 Task: Create a due date automation trigger when advanced on, on the monday of the week before a card is due add content with a name containing resume at 11:00 AM.
Action: Mouse moved to (1002, 73)
Screenshot: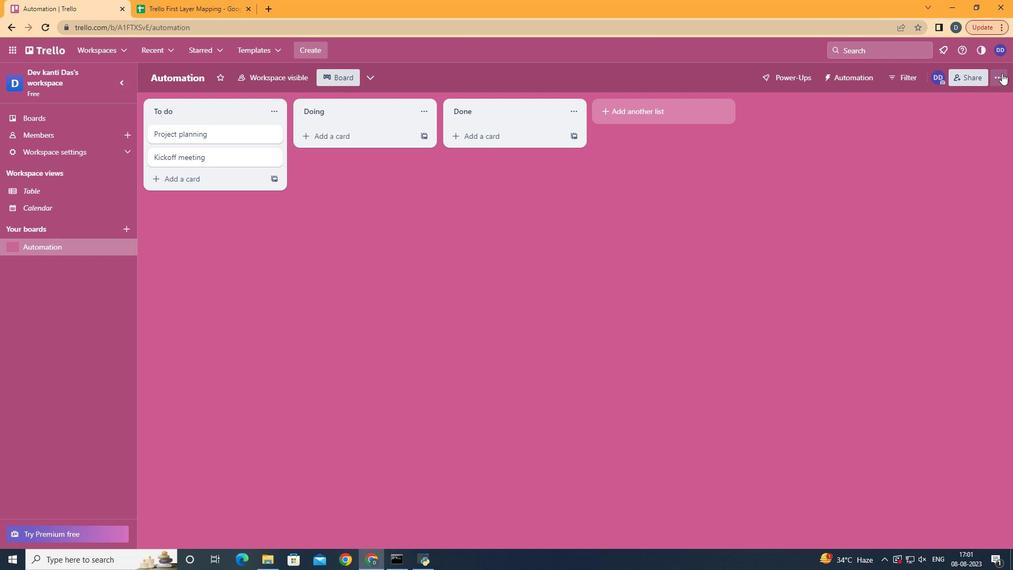 
Action: Mouse pressed left at (1002, 73)
Screenshot: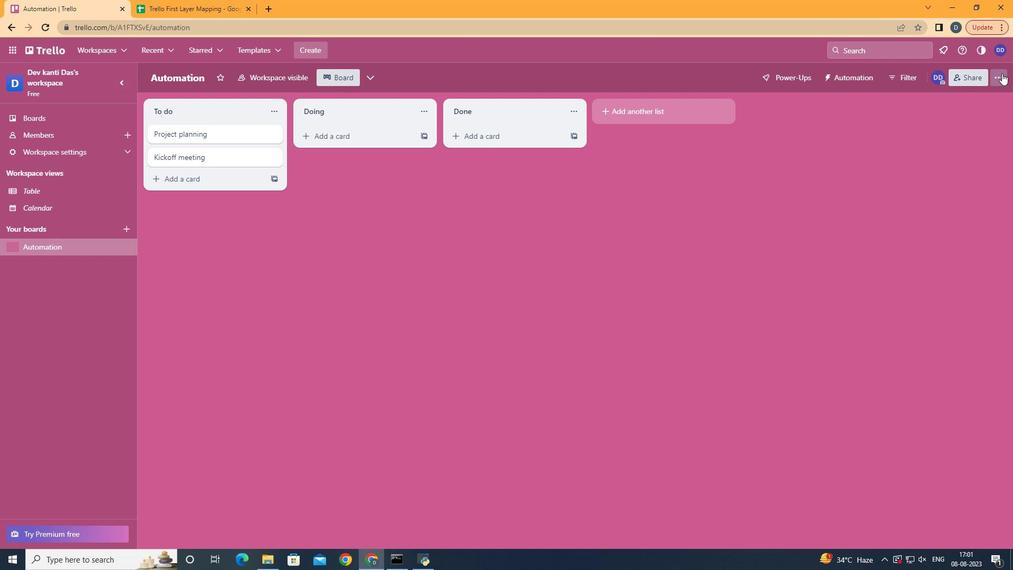 
Action: Mouse moved to (930, 215)
Screenshot: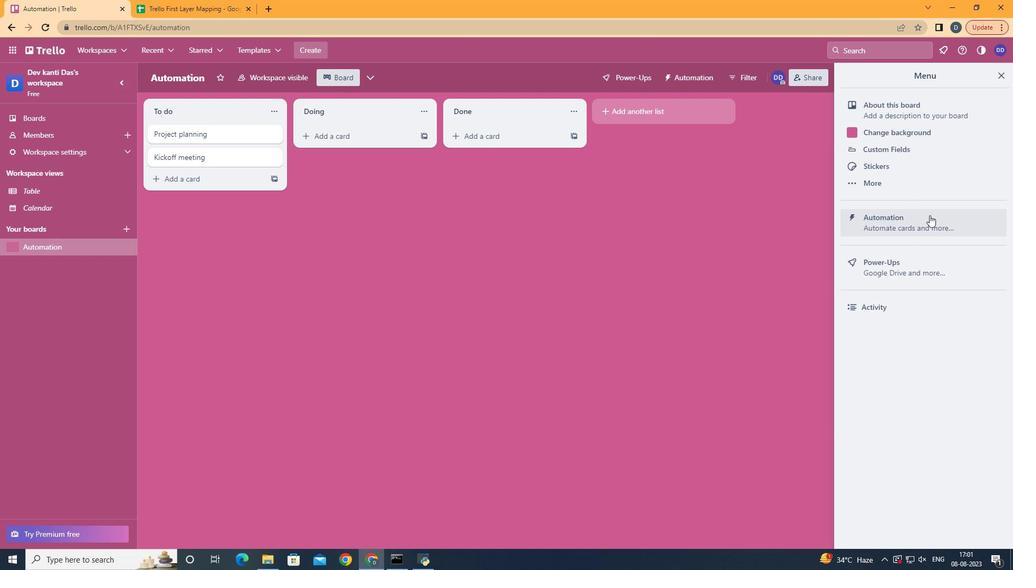 
Action: Mouse pressed left at (930, 215)
Screenshot: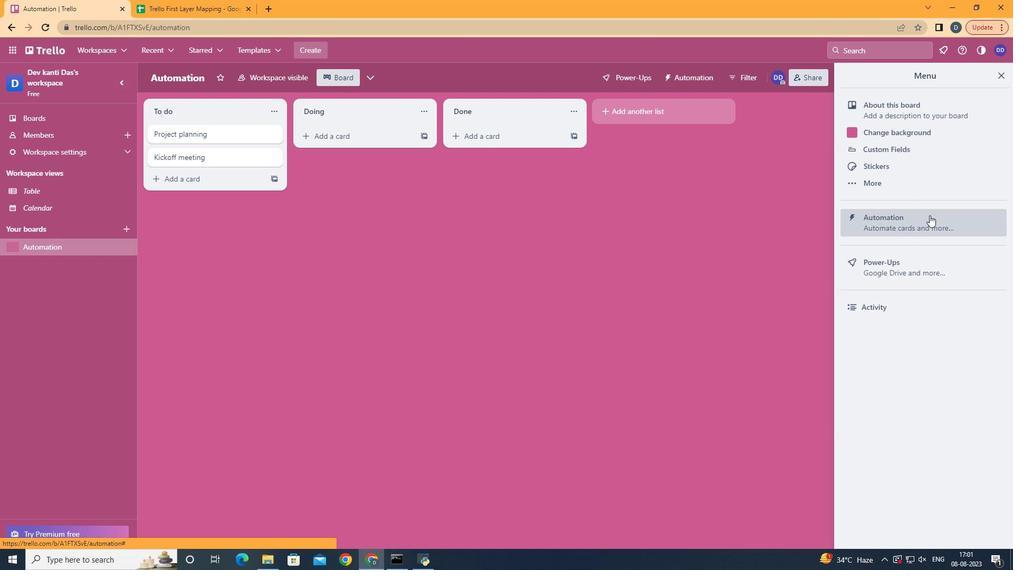 
Action: Mouse moved to (186, 214)
Screenshot: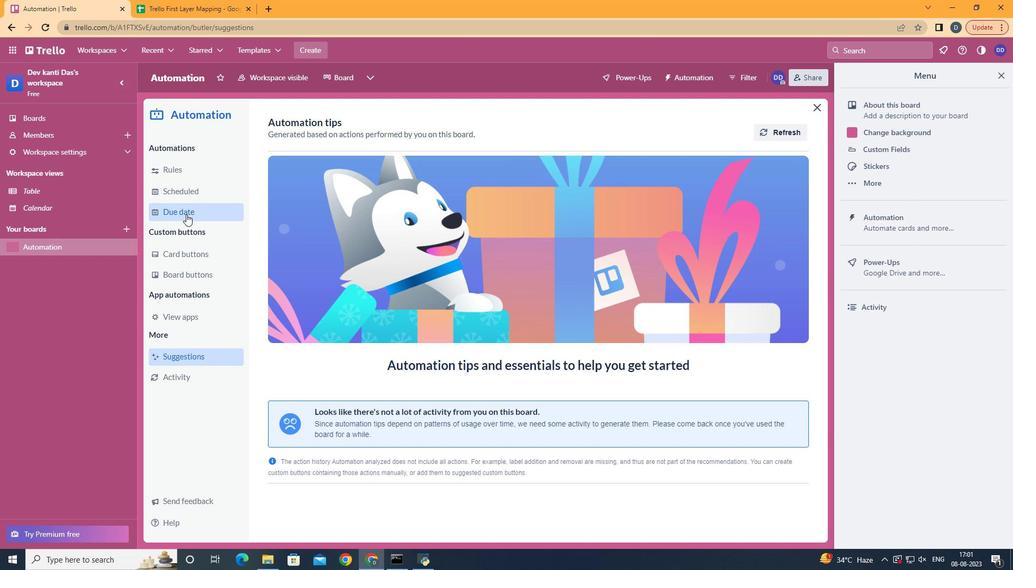 
Action: Mouse pressed left at (186, 214)
Screenshot: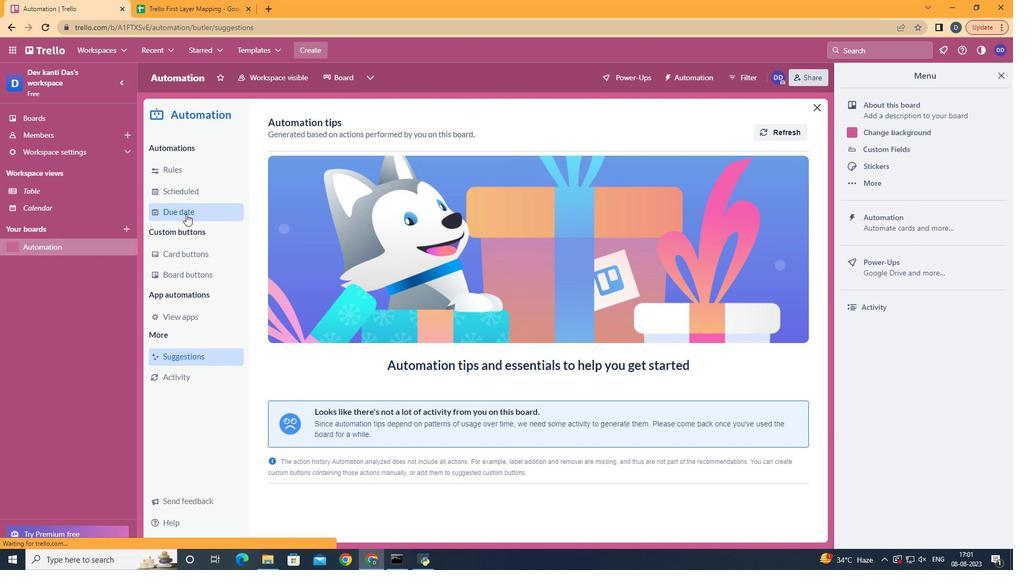 
Action: Mouse moved to (747, 126)
Screenshot: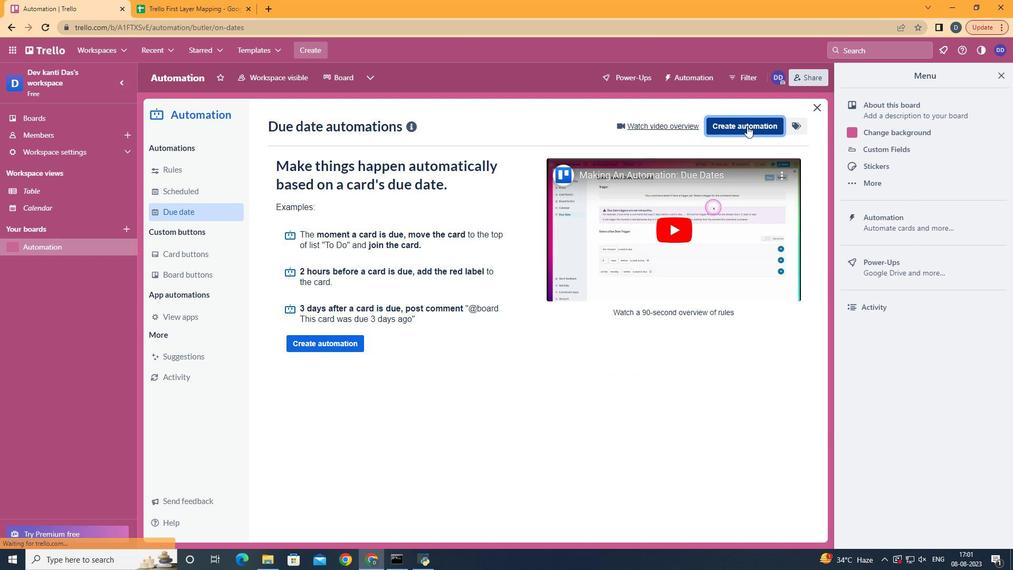 
Action: Mouse pressed left at (747, 126)
Screenshot: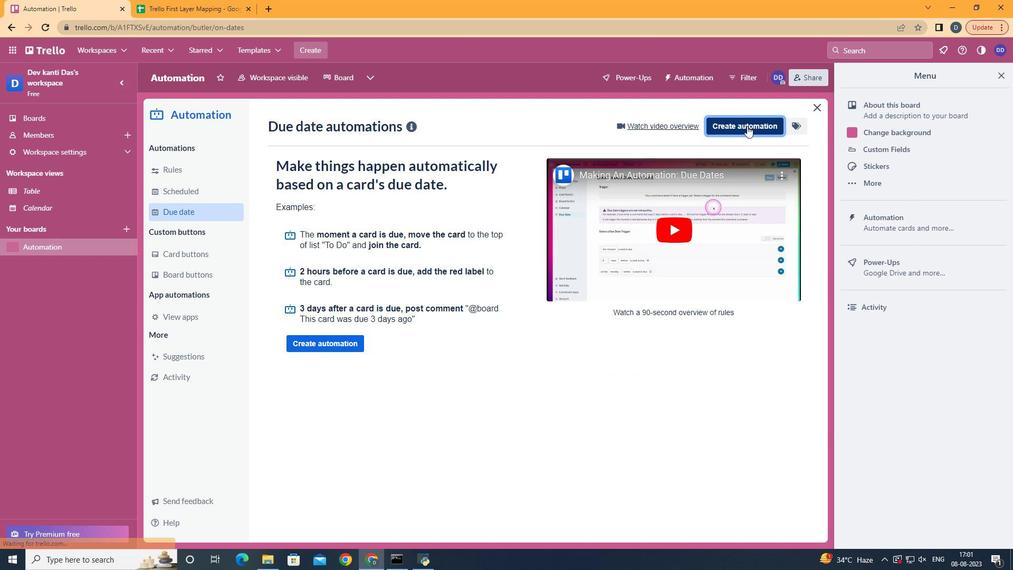 
Action: Mouse moved to (554, 223)
Screenshot: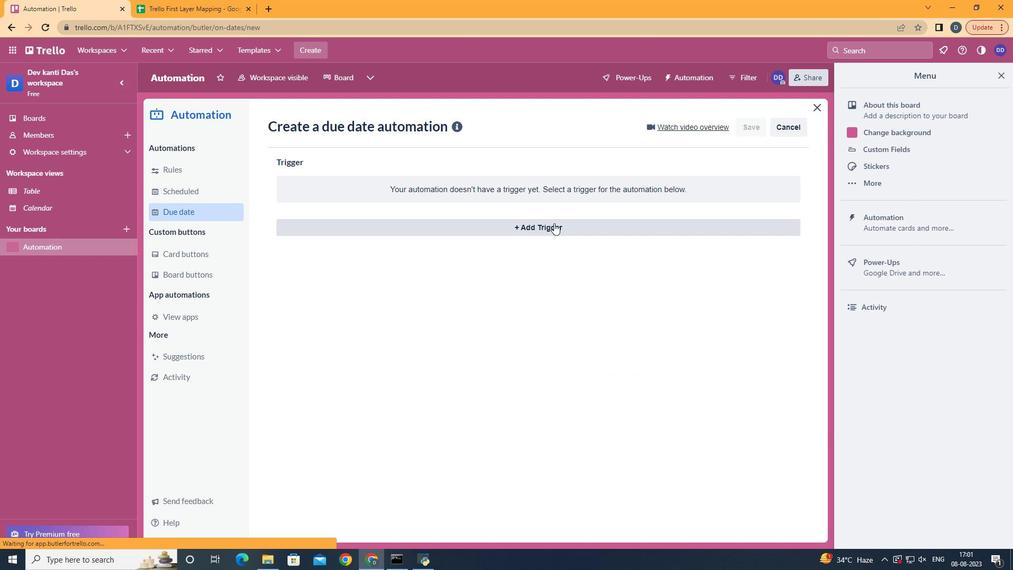 
Action: Mouse pressed left at (554, 223)
Screenshot: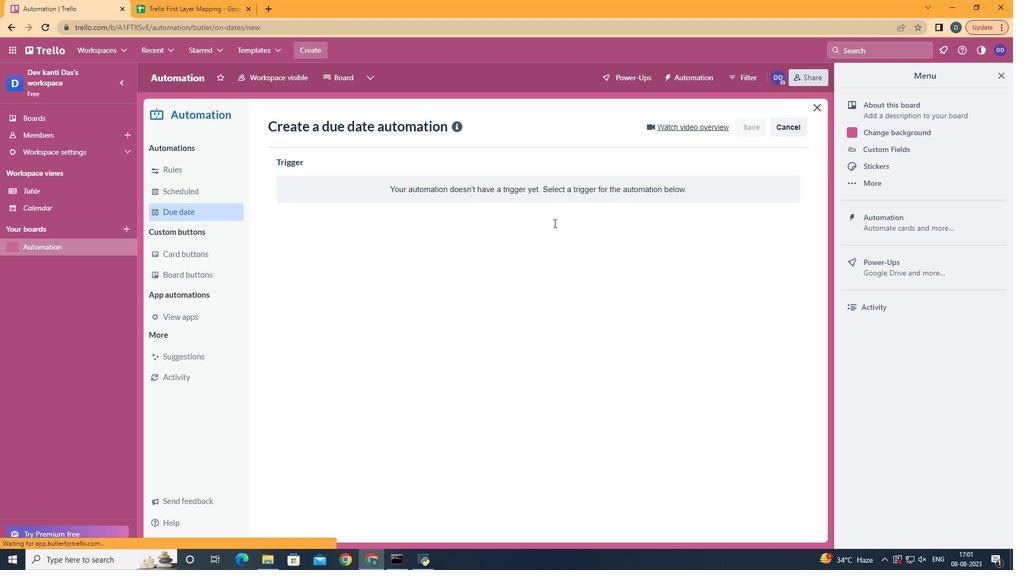 
Action: Mouse moved to (381, 501)
Screenshot: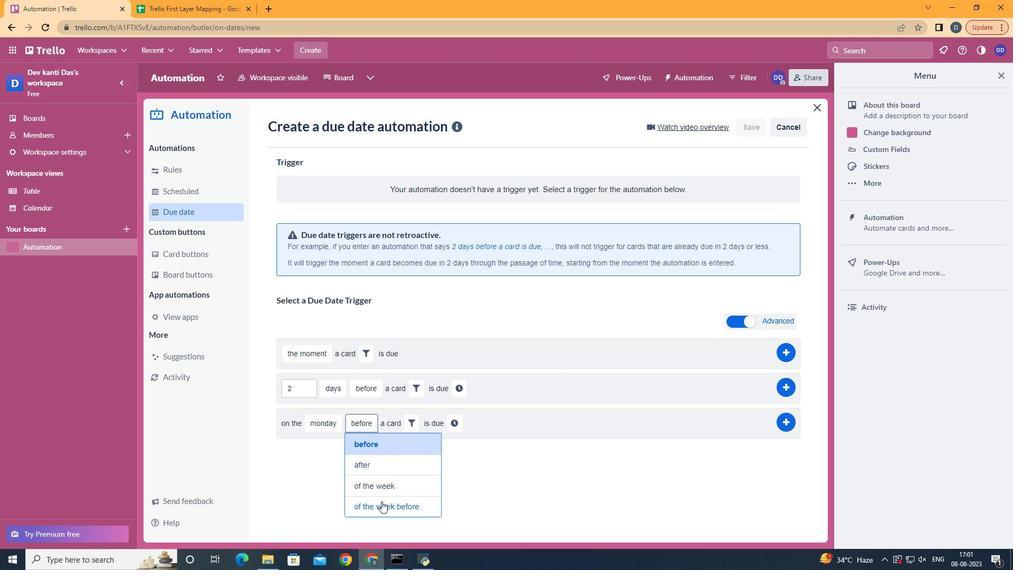 
Action: Mouse pressed left at (381, 501)
Screenshot: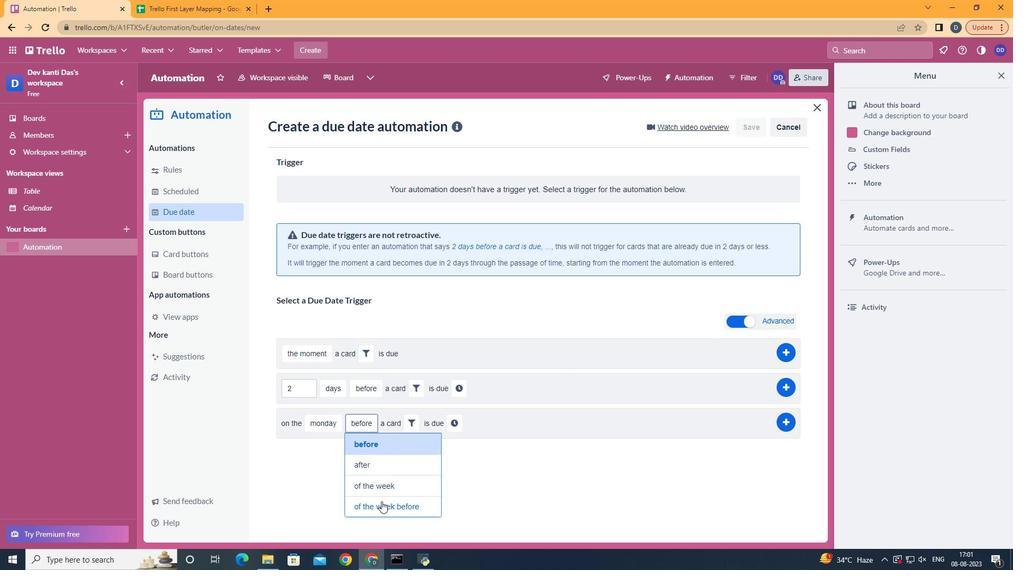
Action: Mouse moved to (452, 426)
Screenshot: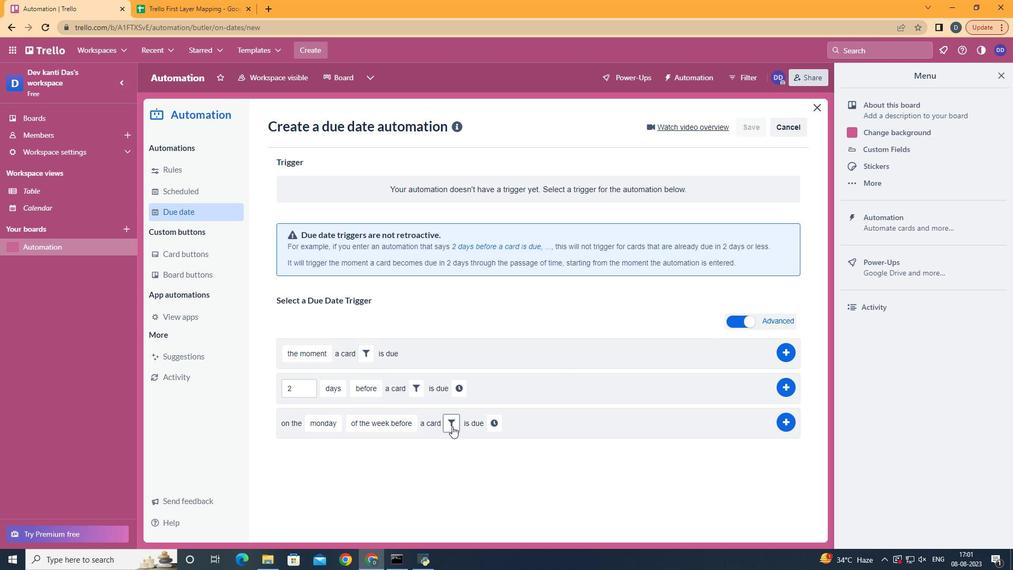 
Action: Mouse pressed left at (452, 426)
Screenshot: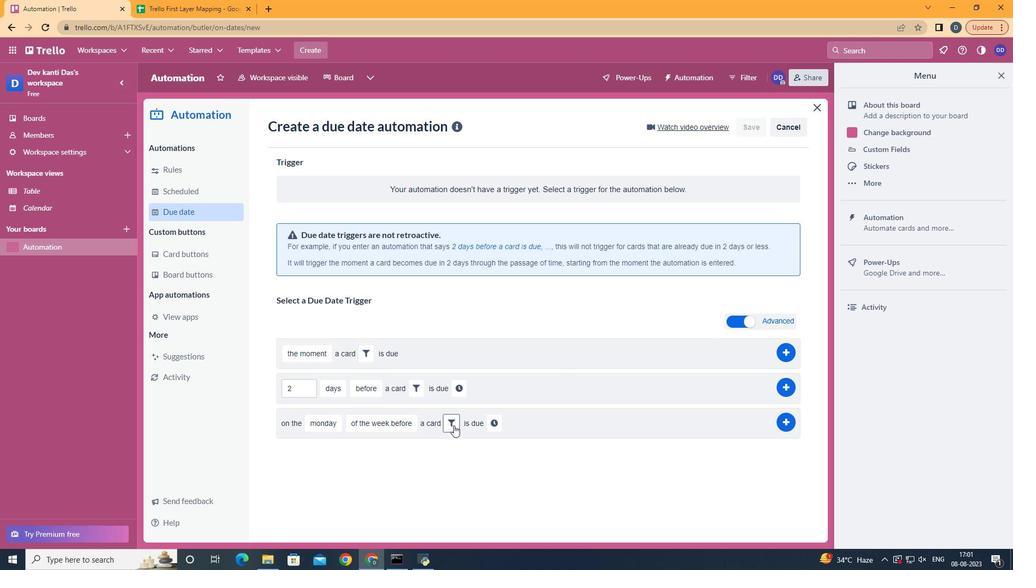 
Action: Mouse moved to (594, 455)
Screenshot: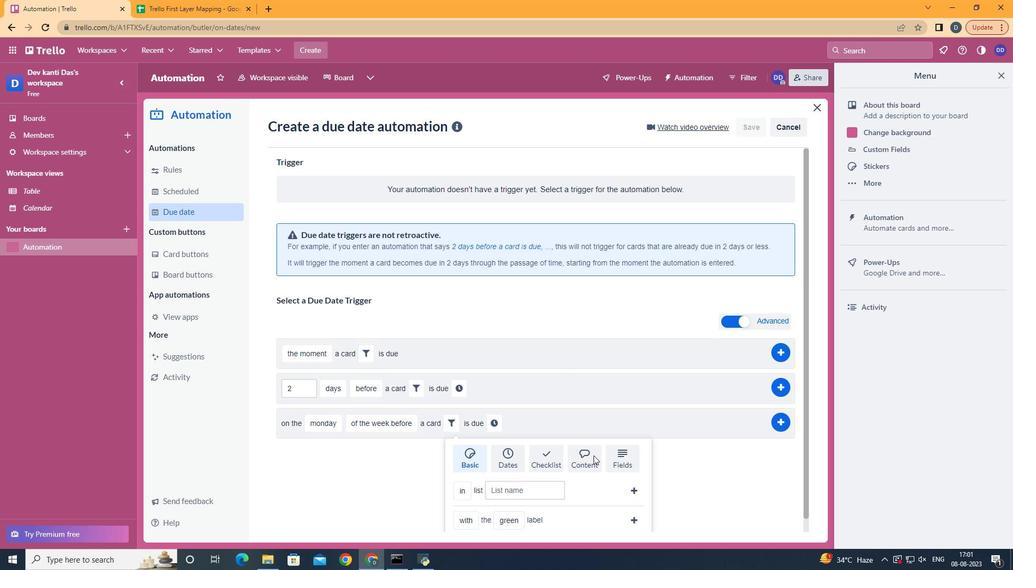 
Action: Mouse pressed left at (594, 455)
Screenshot: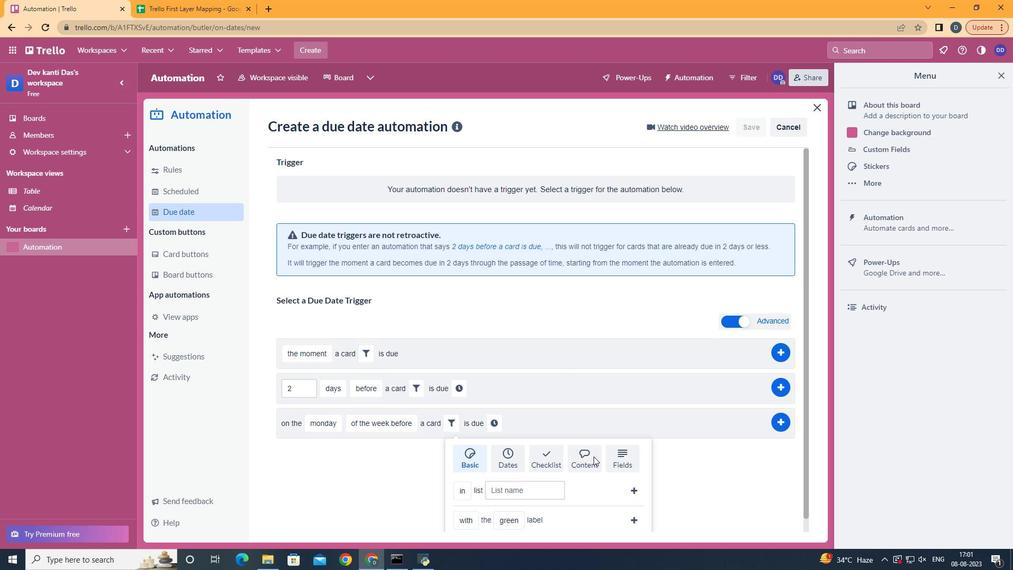 
Action: Mouse moved to (507, 423)
Screenshot: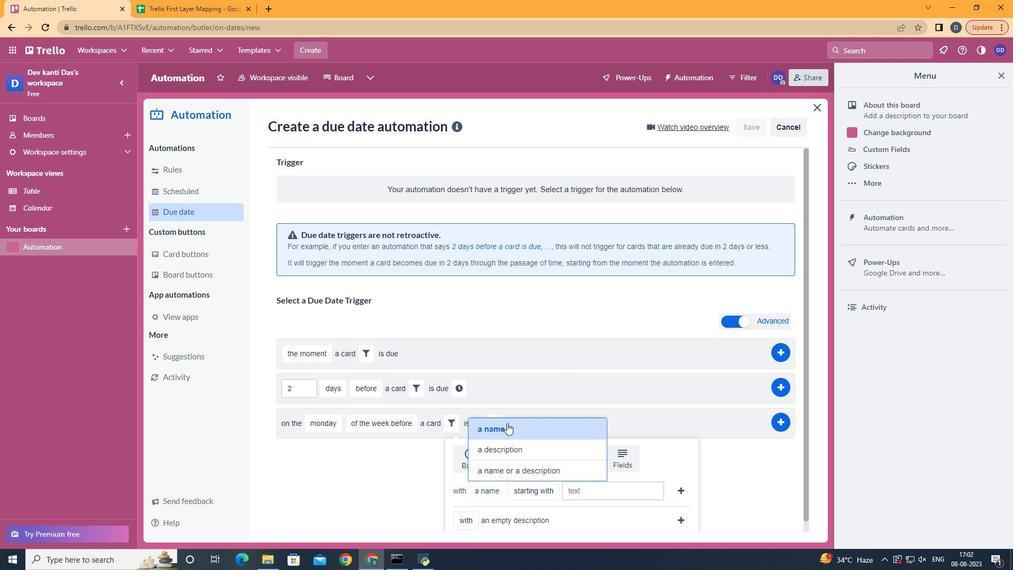 
Action: Mouse pressed left at (507, 423)
Screenshot: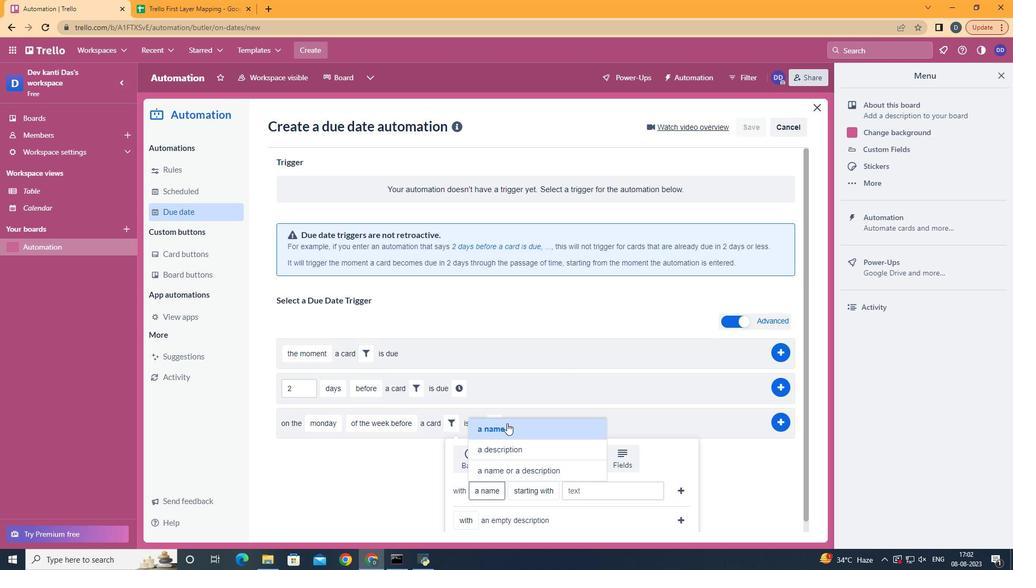 
Action: Mouse moved to (554, 404)
Screenshot: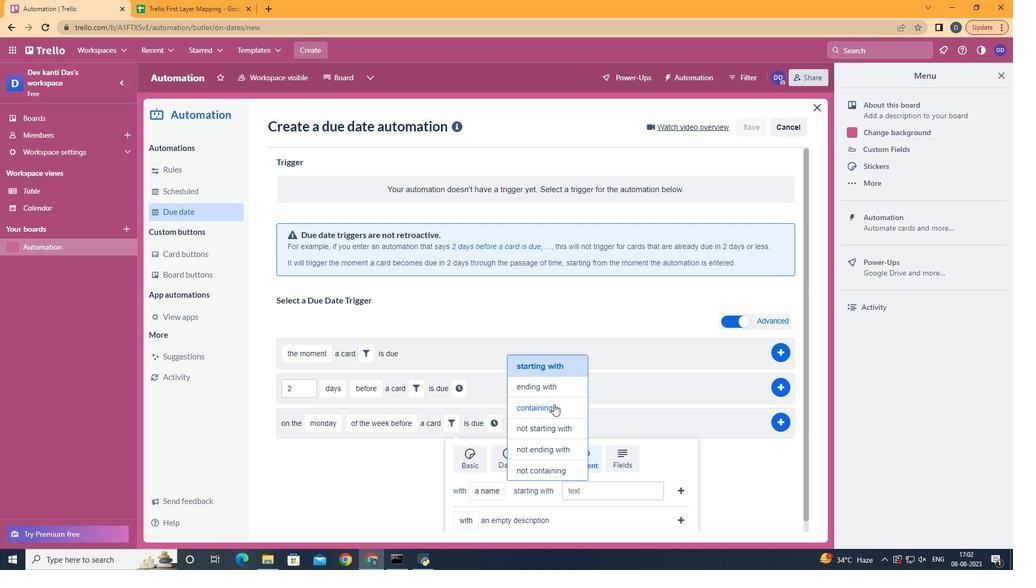 
Action: Mouse pressed left at (554, 404)
Screenshot: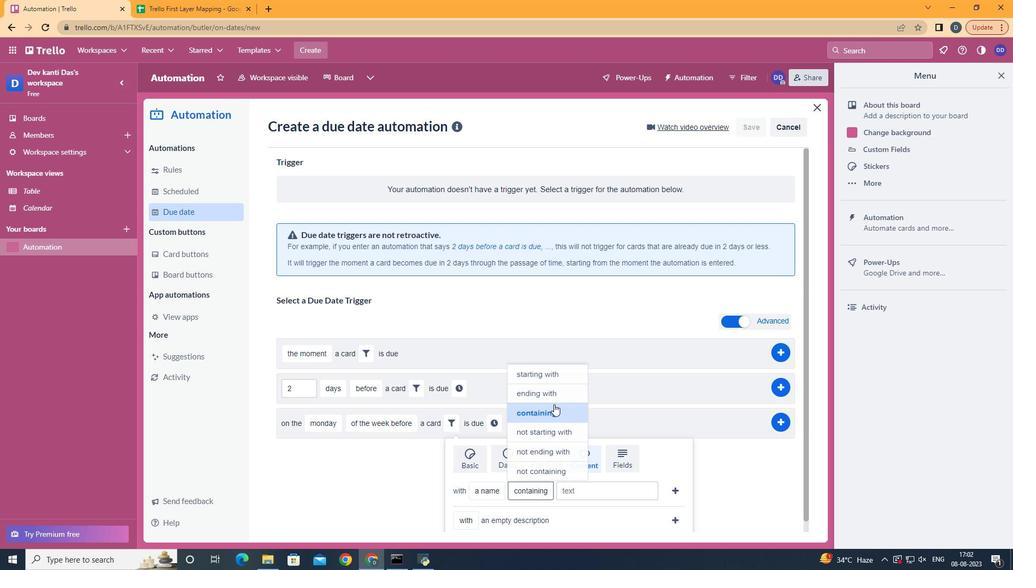 
Action: Mouse moved to (580, 497)
Screenshot: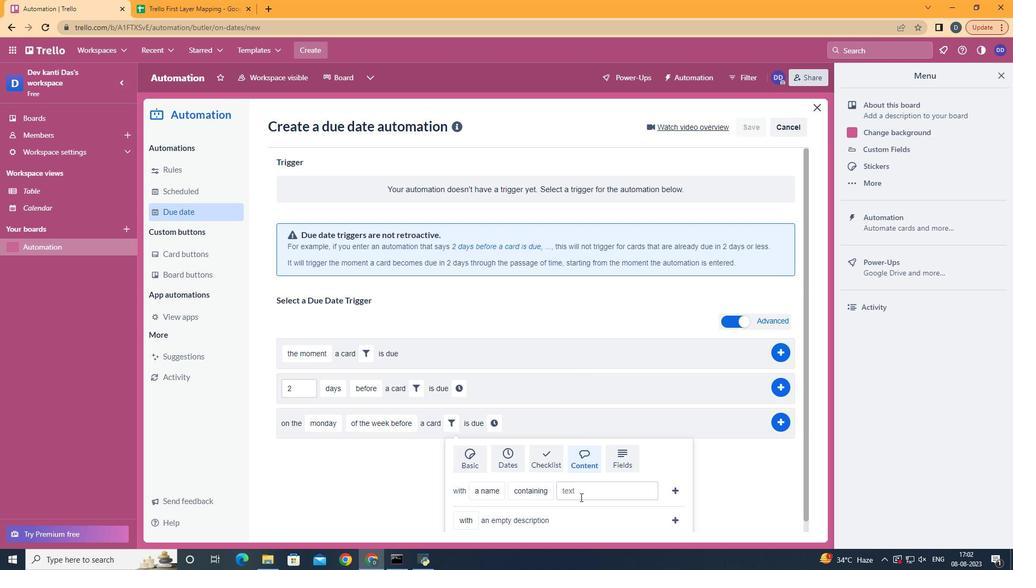 
Action: Mouse pressed left at (580, 497)
Screenshot: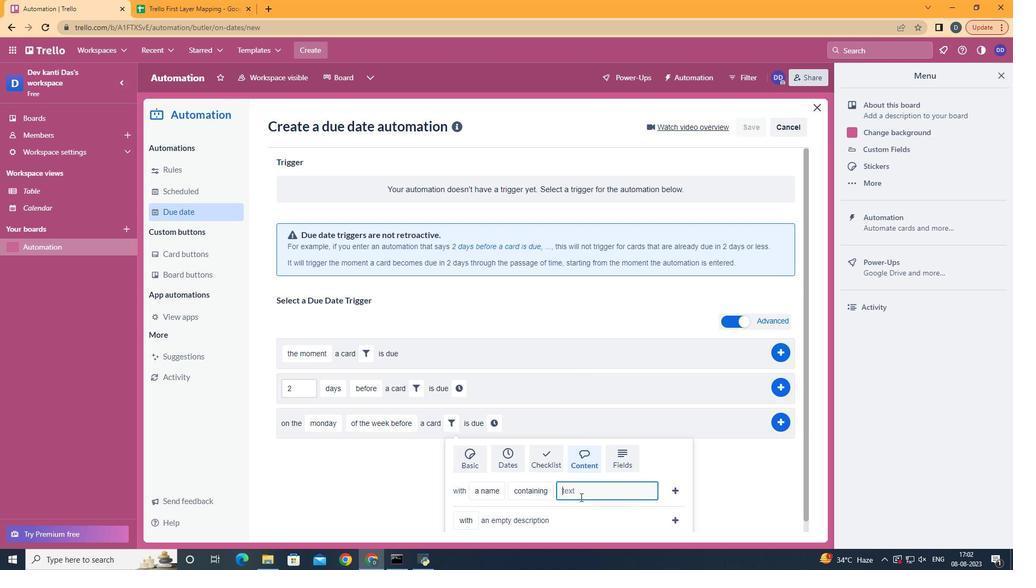 
Action: Mouse moved to (605, 471)
Screenshot: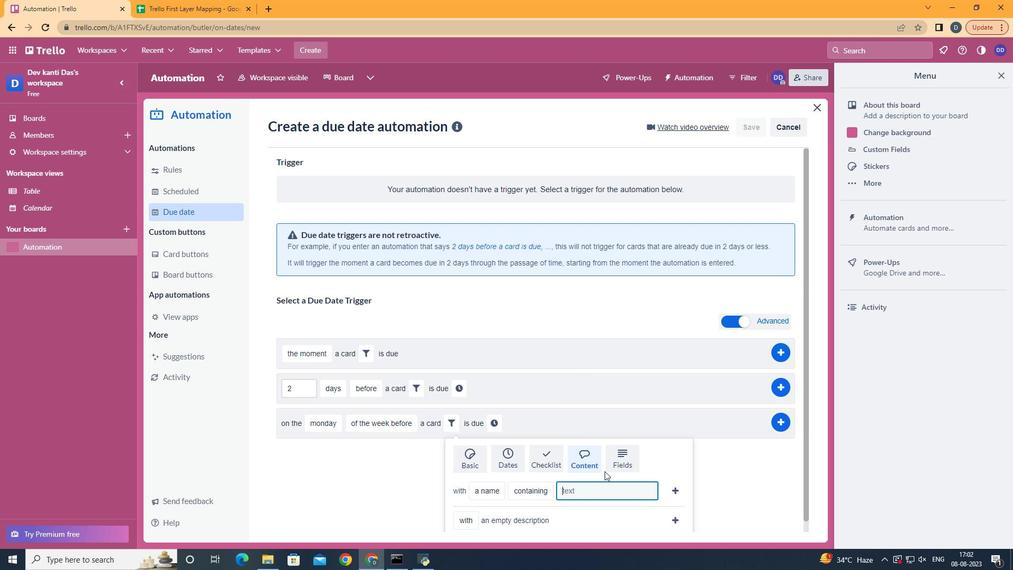 
Action: Key pressed resume
Screenshot: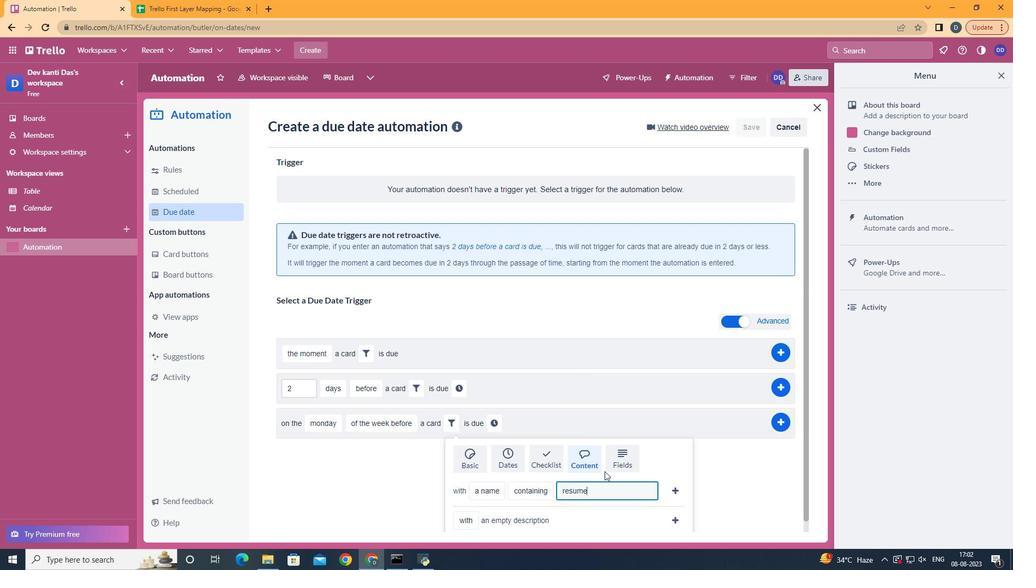 
Action: Mouse moved to (677, 492)
Screenshot: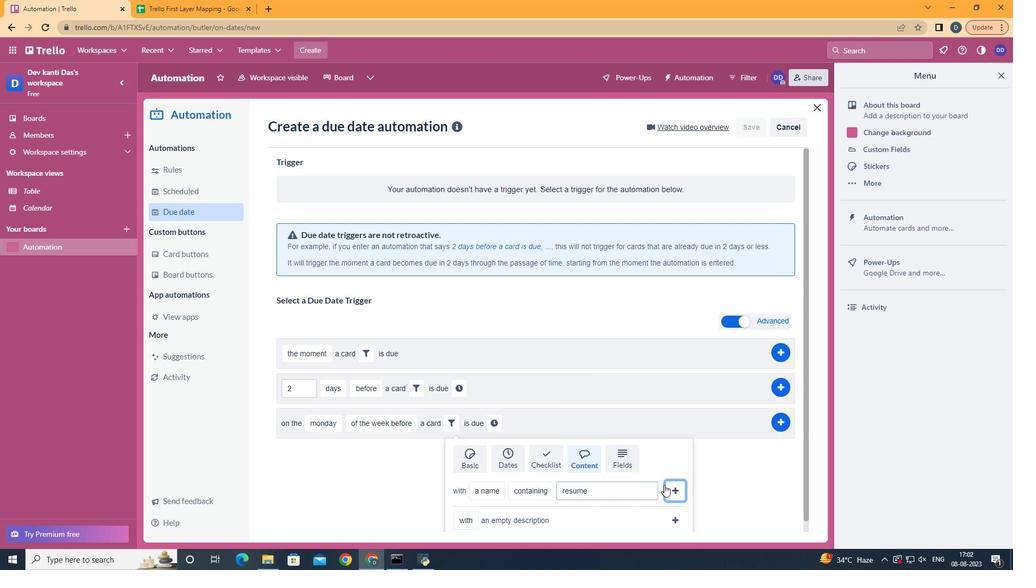
Action: Mouse pressed left at (677, 492)
Screenshot: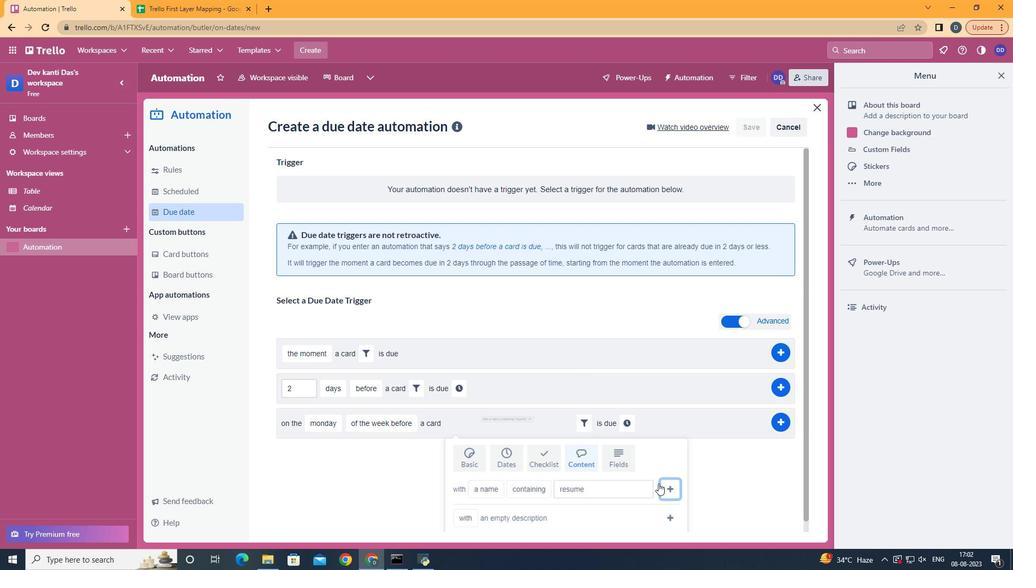 
Action: Mouse moved to (622, 424)
Screenshot: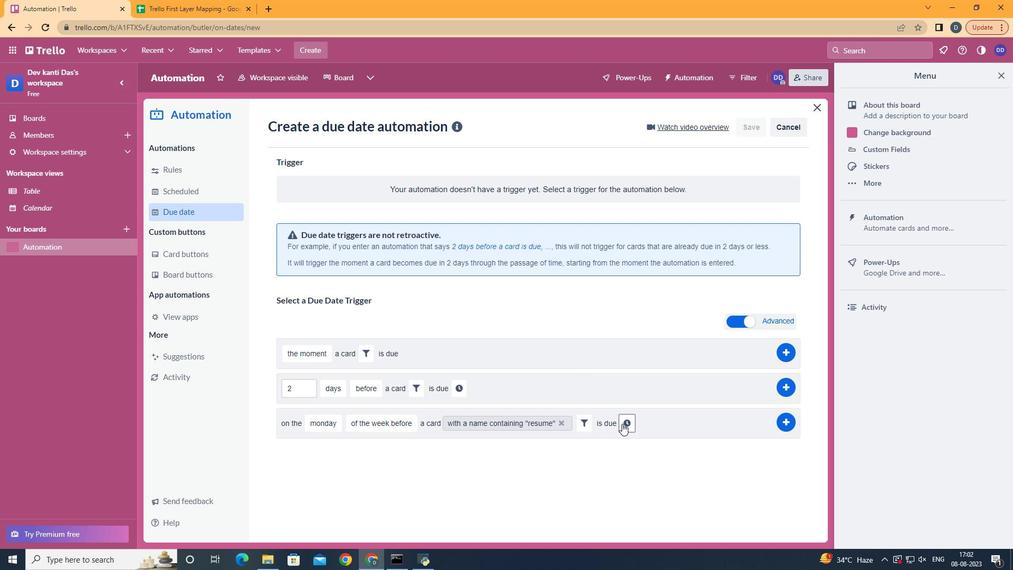 
Action: Mouse pressed left at (622, 424)
Screenshot: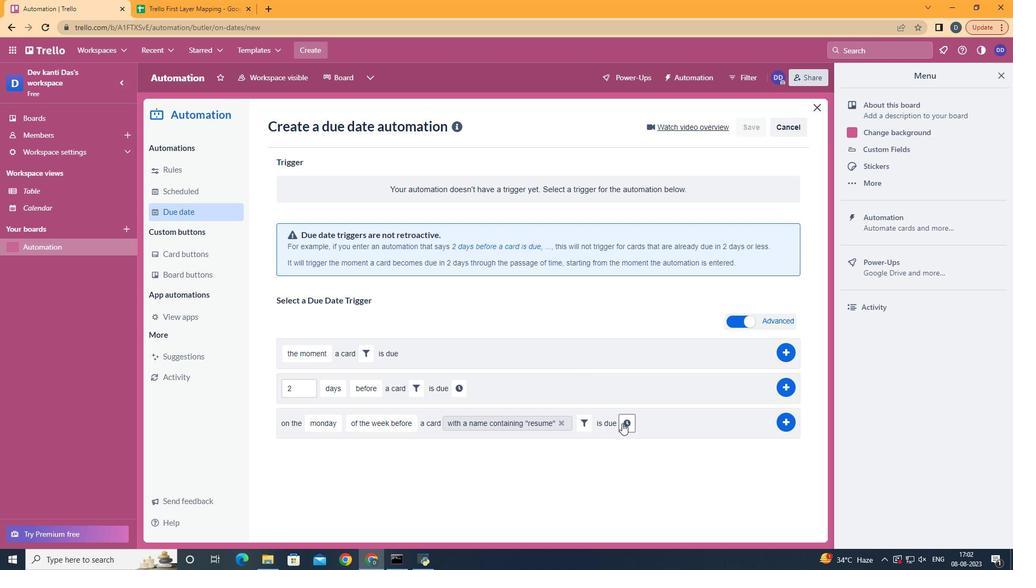 
Action: Mouse moved to (649, 427)
Screenshot: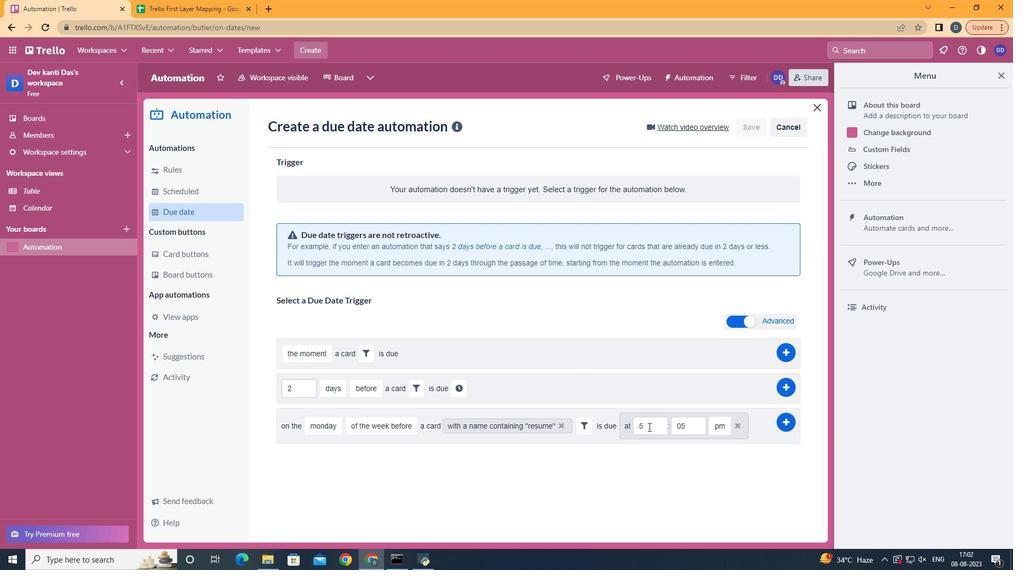 
Action: Mouse pressed left at (649, 427)
Screenshot: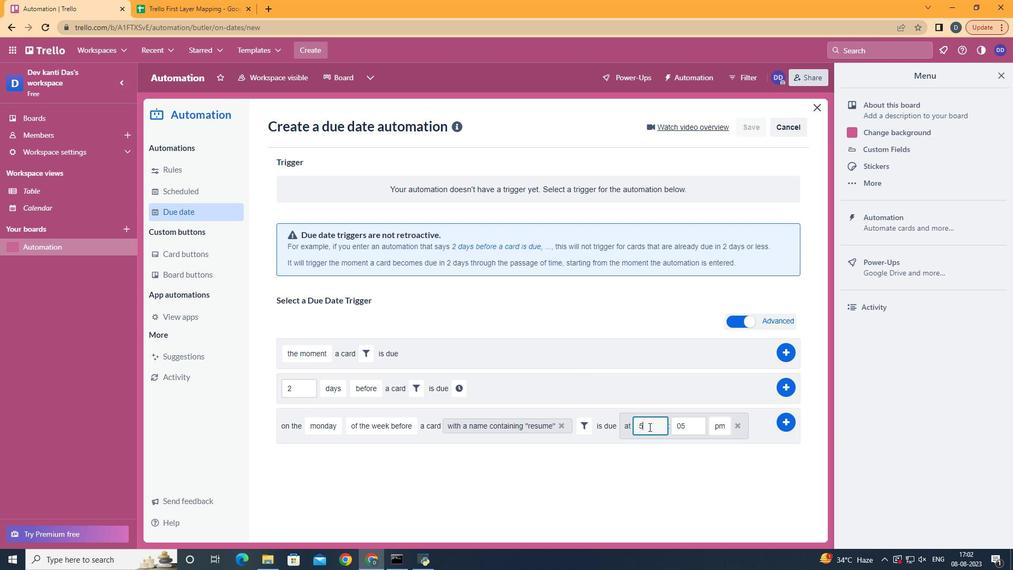 
Action: Mouse moved to (649, 427)
Screenshot: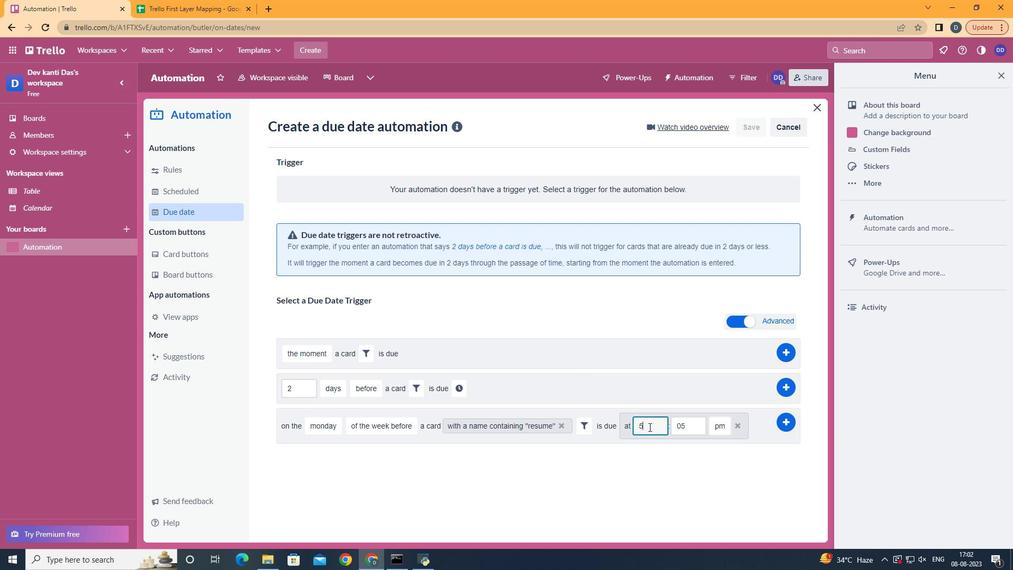 
Action: Key pressed <Key.backspace>11
Screenshot: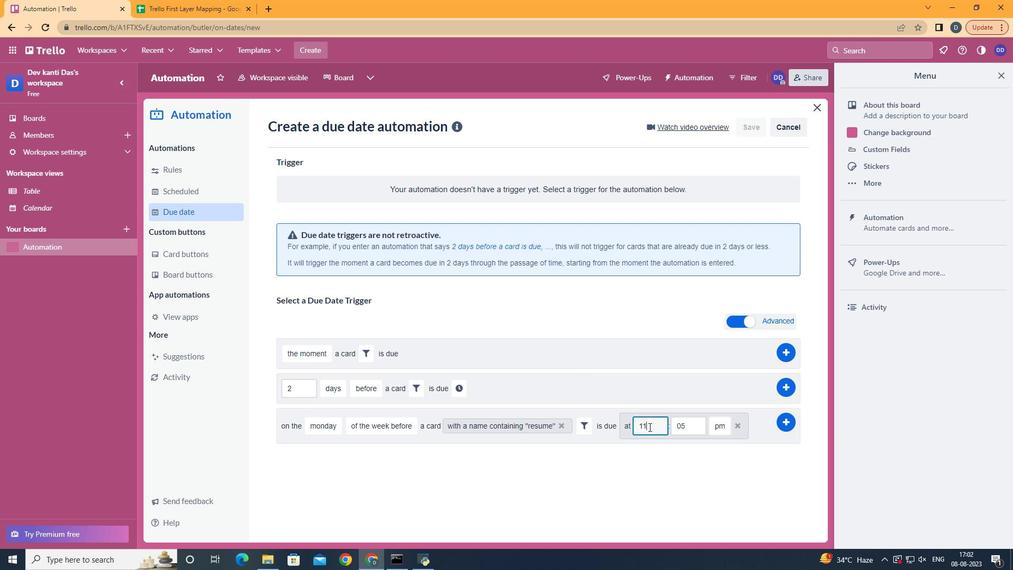 
Action: Mouse moved to (698, 423)
Screenshot: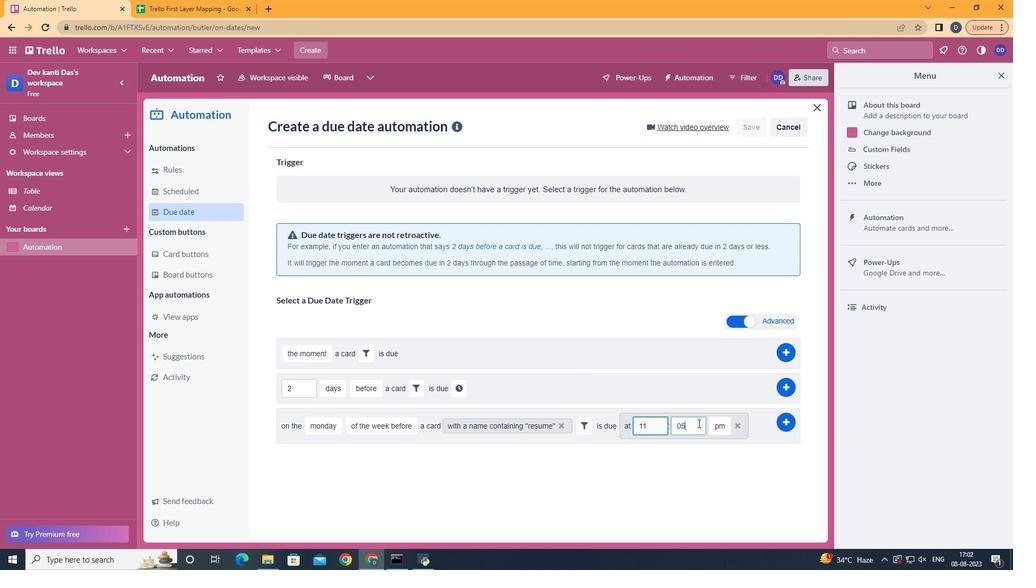 
Action: Mouse pressed left at (698, 423)
Screenshot: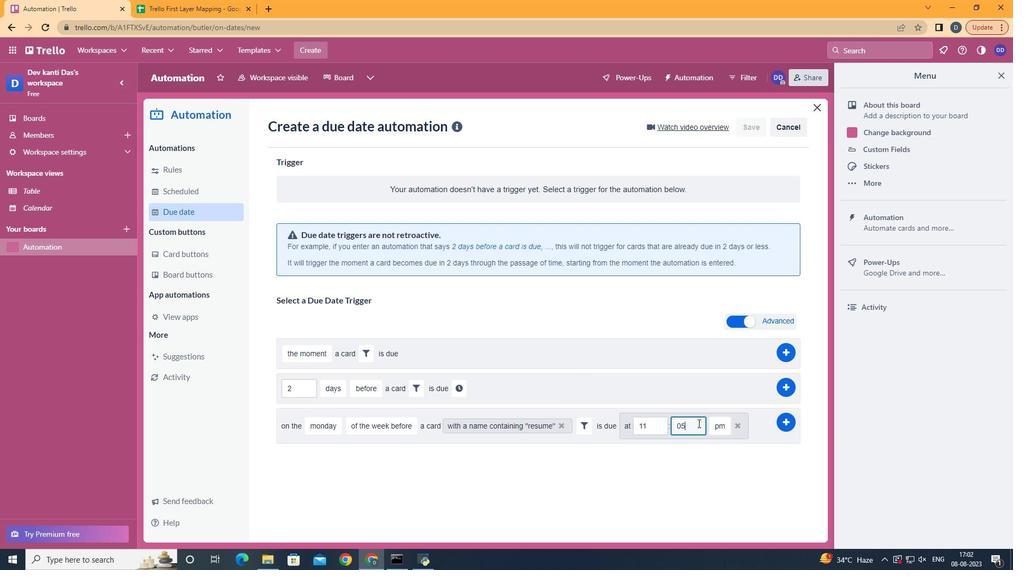 
Action: Mouse moved to (698, 423)
Screenshot: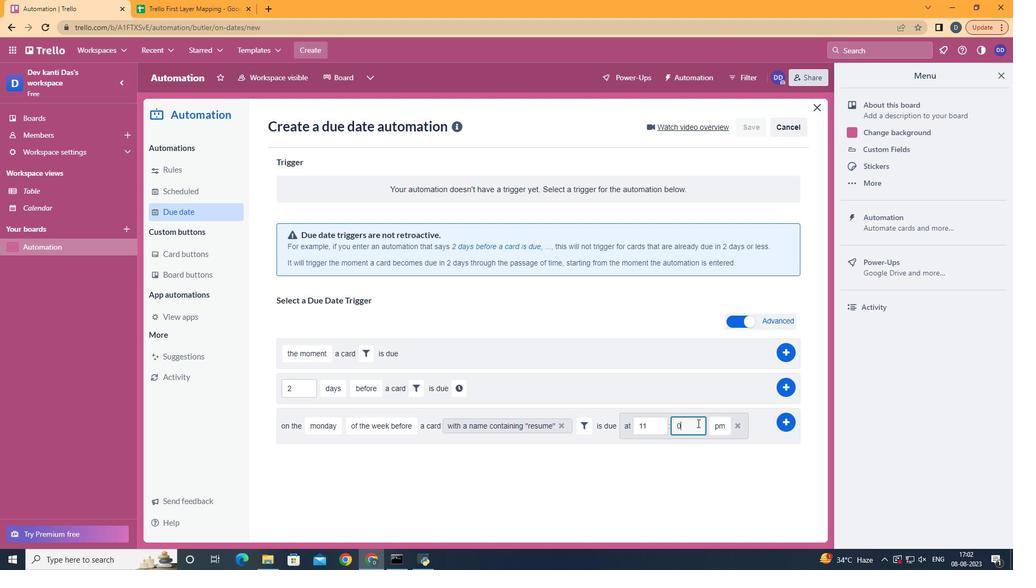 
Action: Key pressed <Key.backspace>
Screenshot: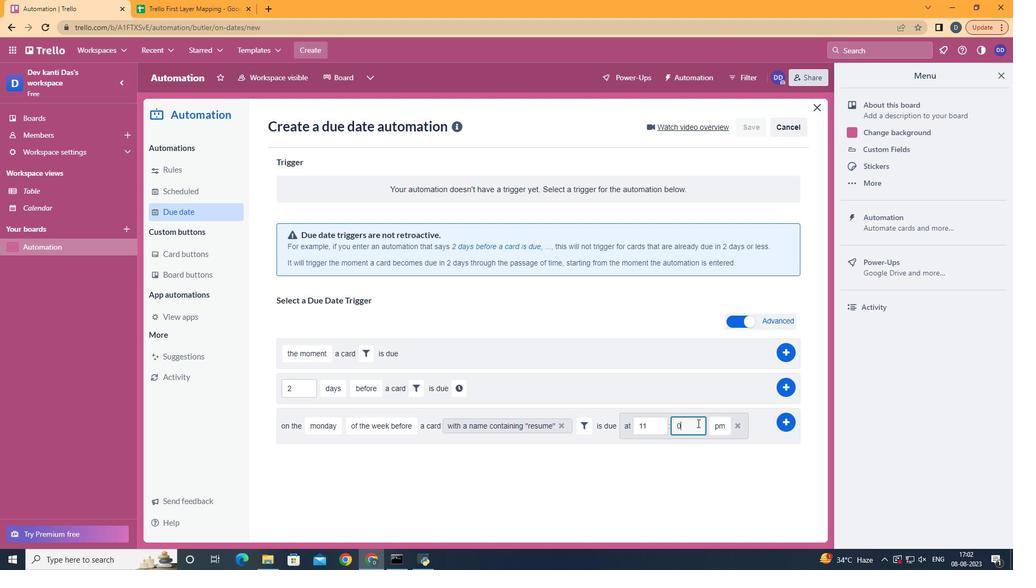 
Action: Mouse moved to (698, 423)
Screenshot: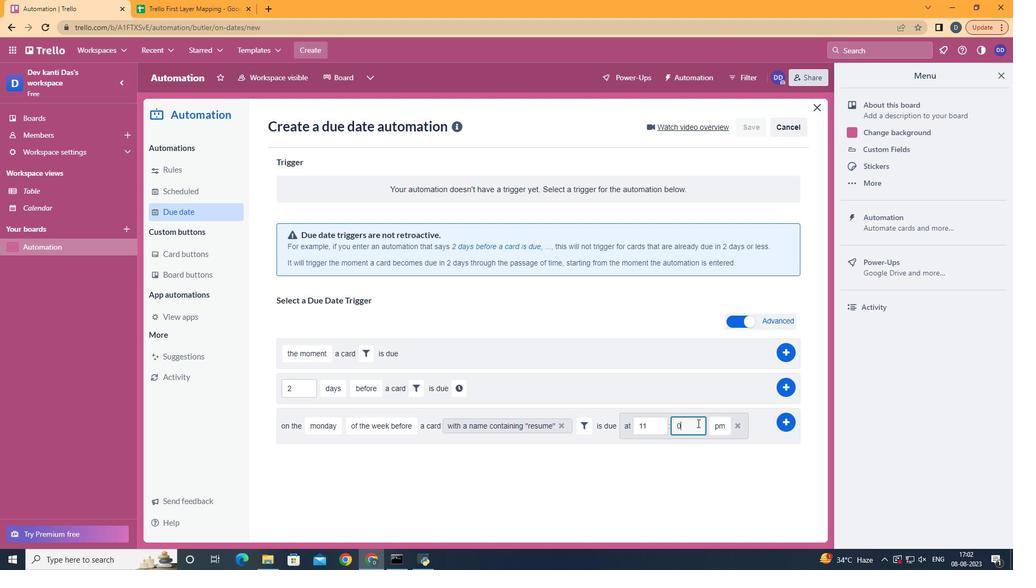 
Action: Key pressed 0
Screenshot: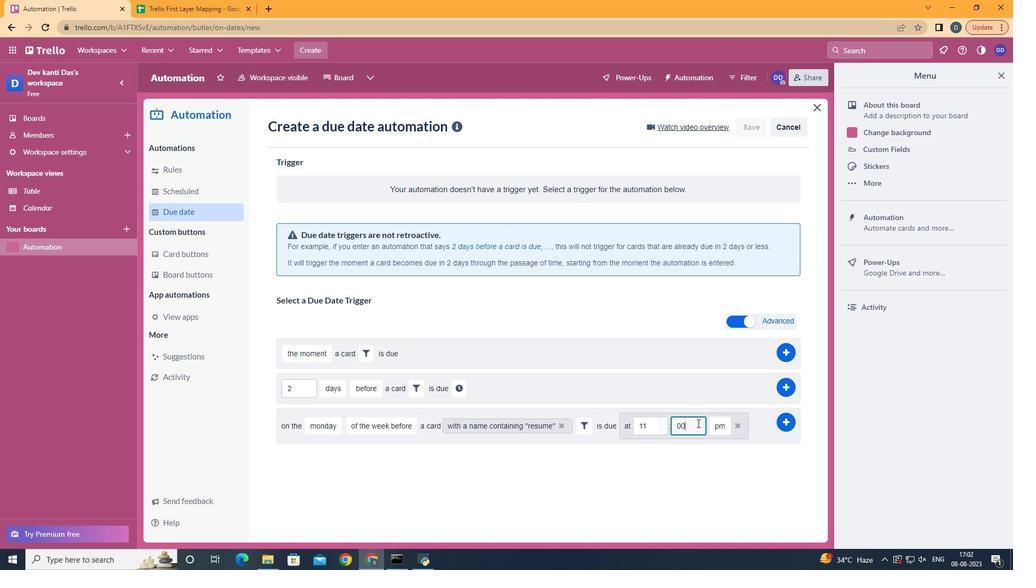 
Action: Mouse moved to (727, 439)
Screenshot: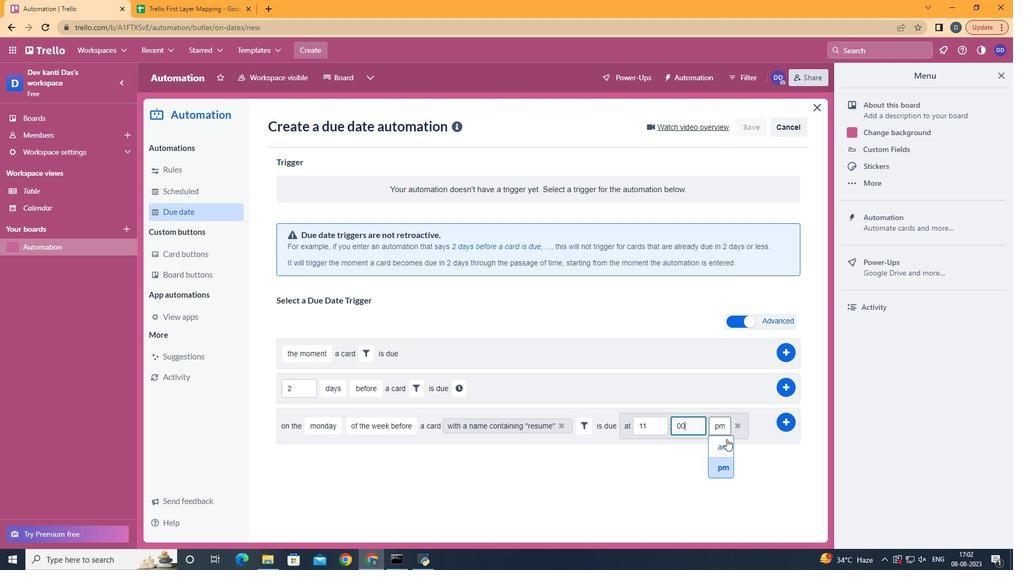 
Action: Mouse pressed left at (727, 439)
Screenshot: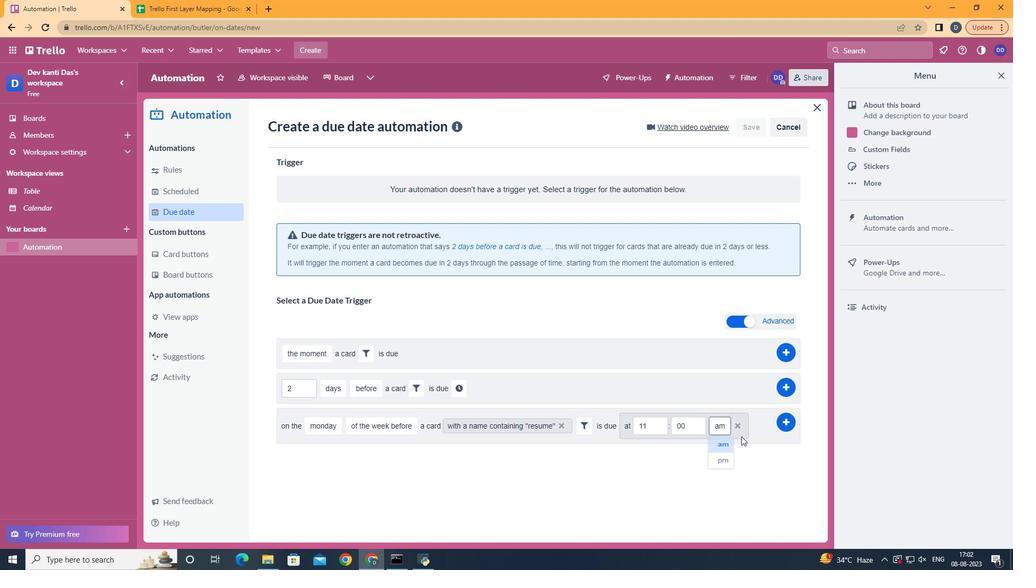 
Action: Mouse moved to (792, 419)
Screenshot: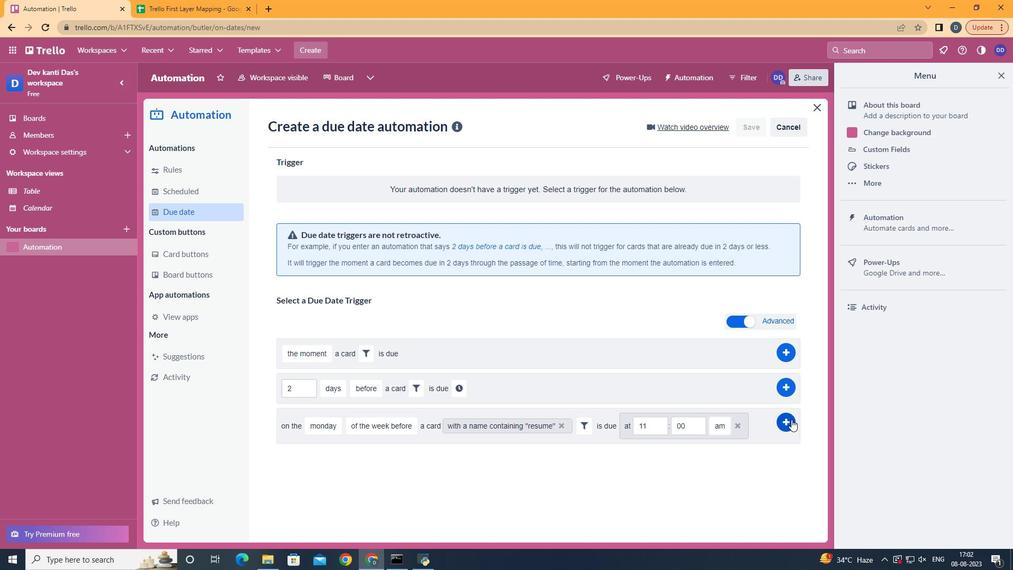 
Action: Mouse pressed left at (792, 419)
Screenshot: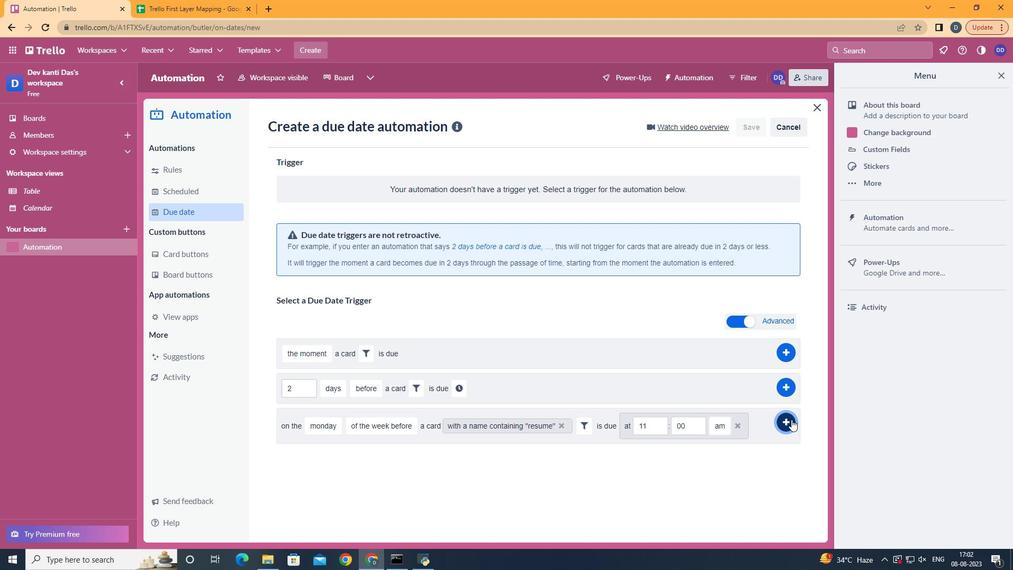 
Action: Mouse moved to (631, 57)
Screenshot: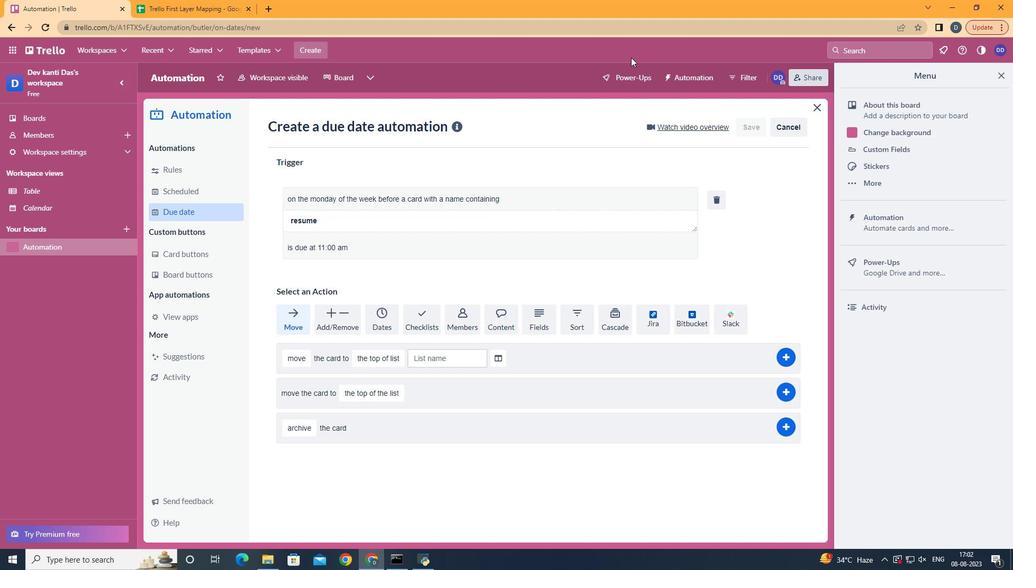 
